 Task: Change object animations to fade out.
Action: Mouse moved to (474, 86)
Screenshot: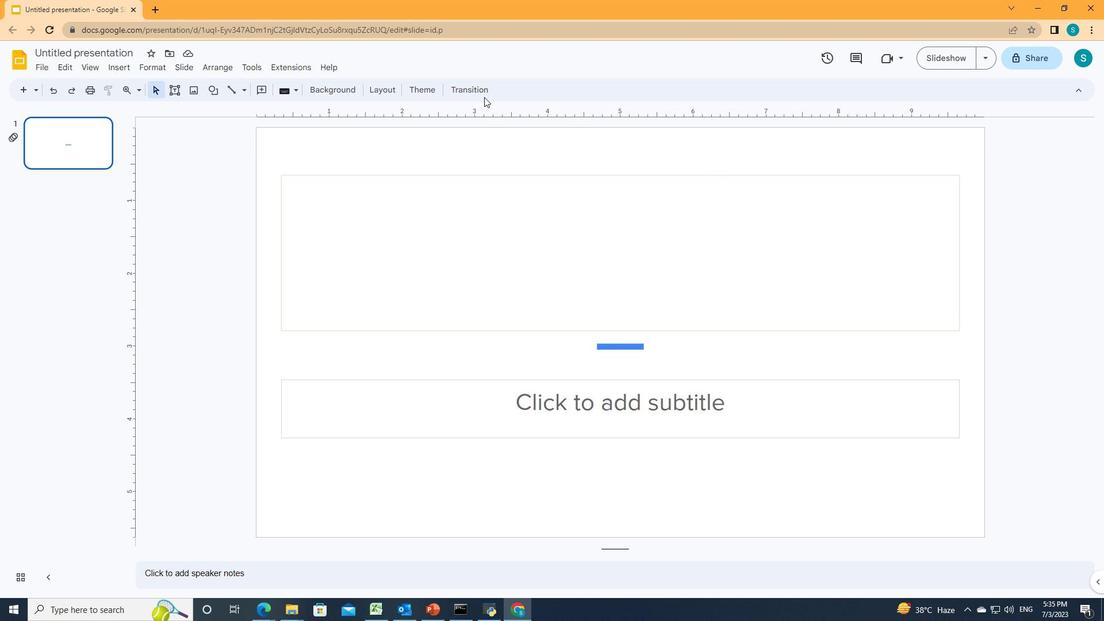 
Action: Mouse pressed left at (474, 86)
Screenshot: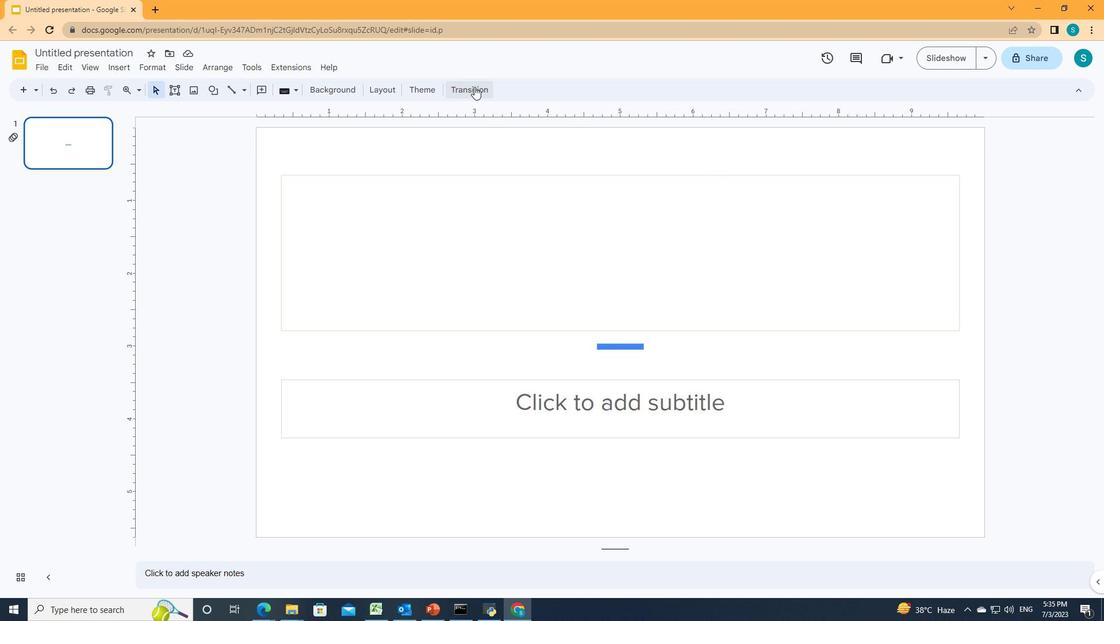 
Action: Mouse moved to (954, 345)
Screenshot: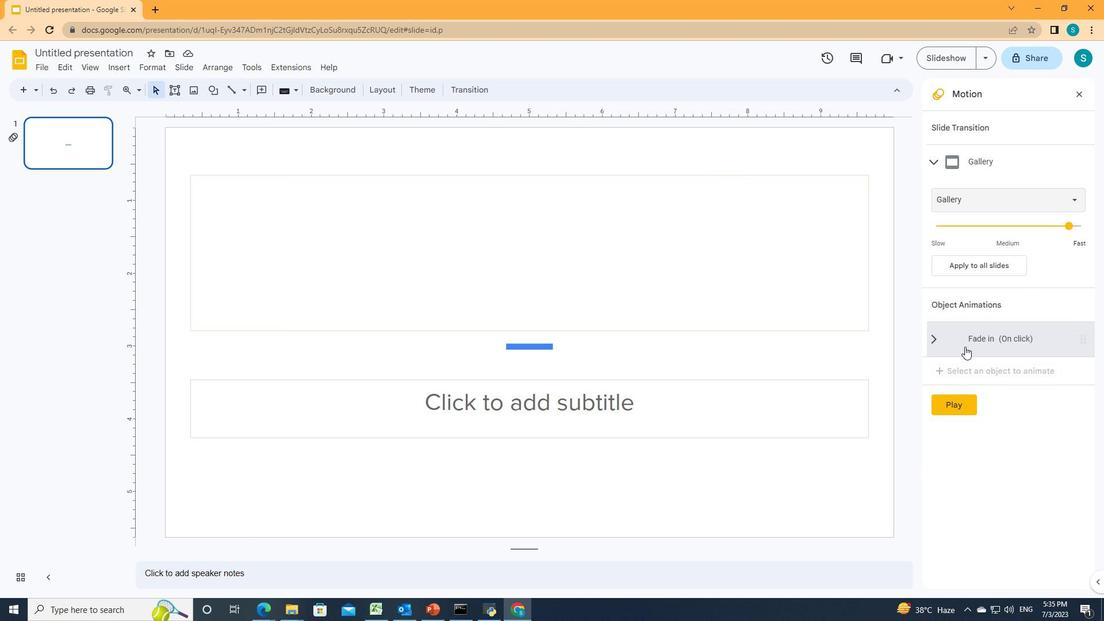 
Action: Mouse pressed left at (954, 345)
Screenshot: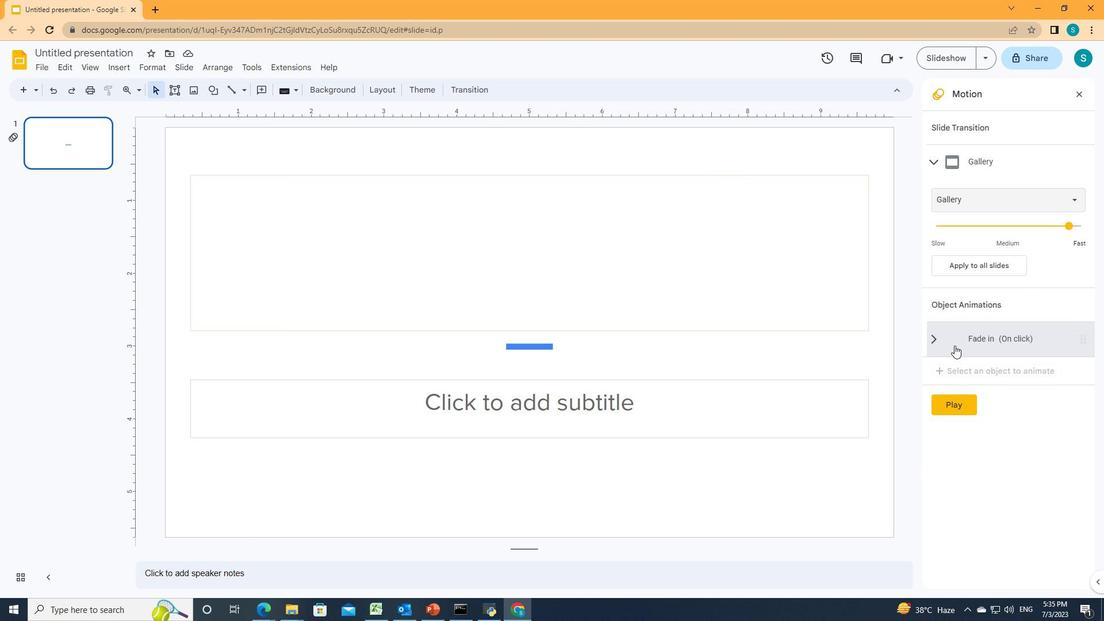 
Action: Mouse moved to (971, 261)
Screenshot: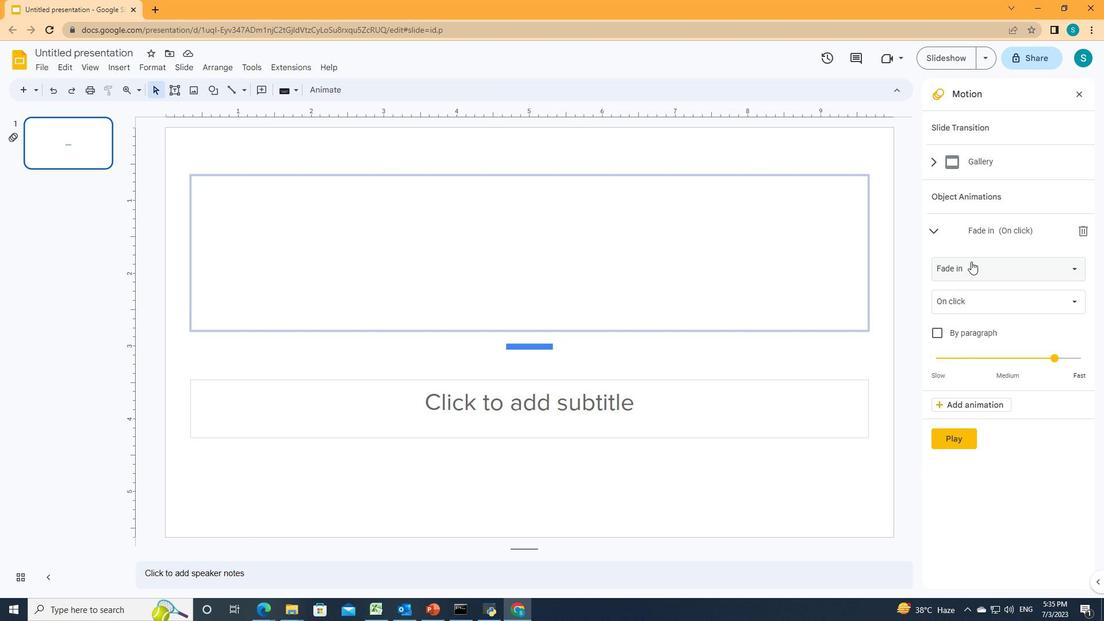 
Action: Mouse pressed left at (971, 261)
Screenshot: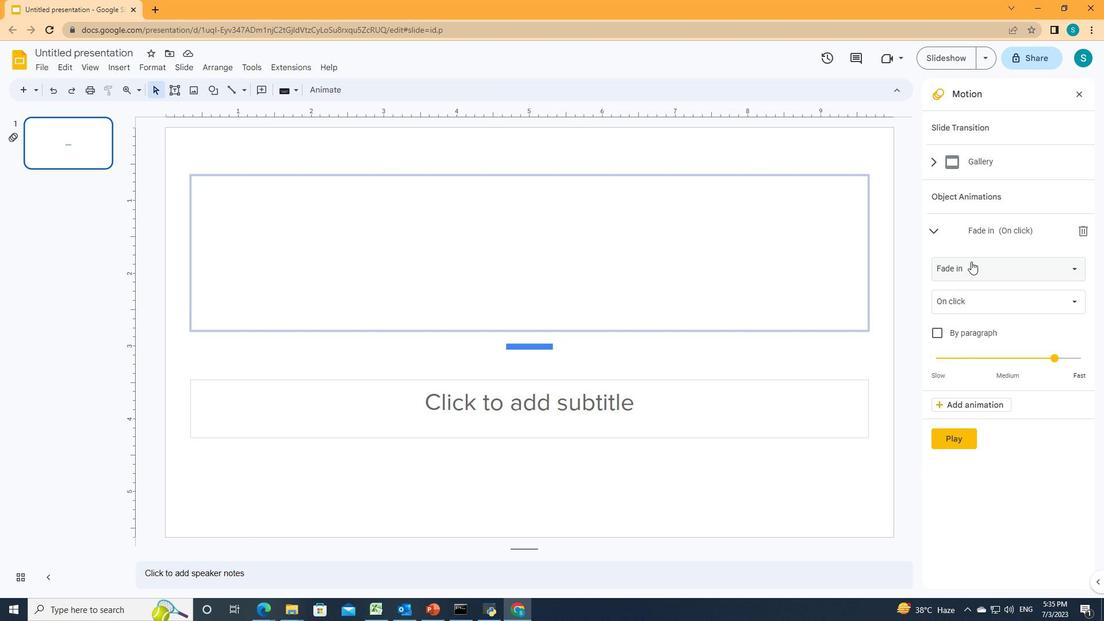 
Action: Mouse moved to (972, 349)
Screenshot: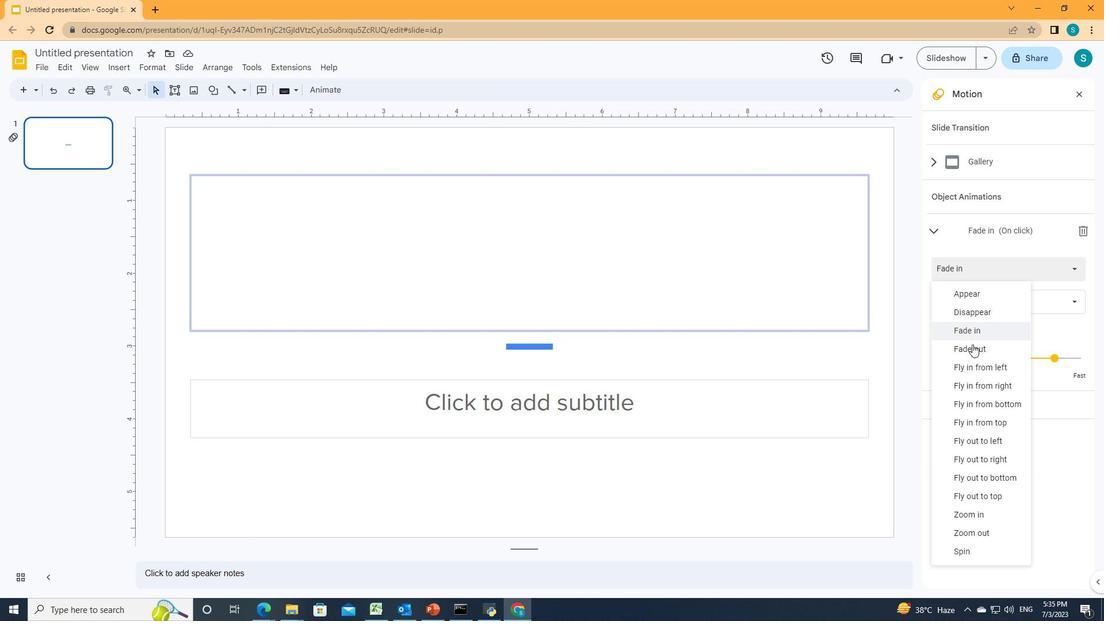 
Action: Mouse pressed left at (972, 349)
Screenshot: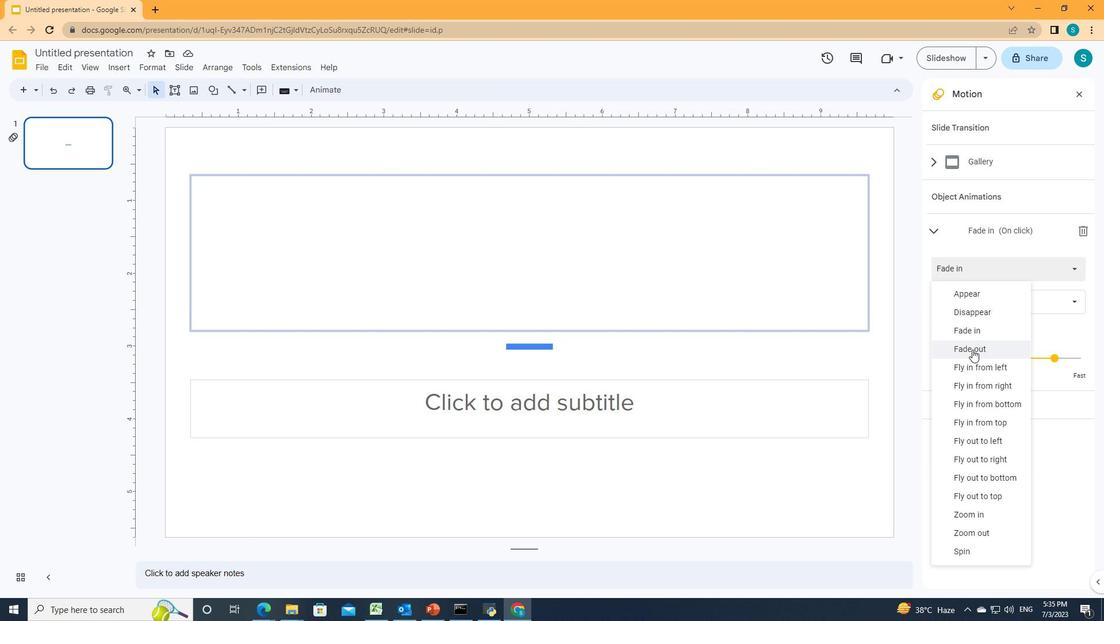 
